 Task: Create a rule when a due date not in this week.
Action: Mouse moved to (1167, 168)
Screenshot: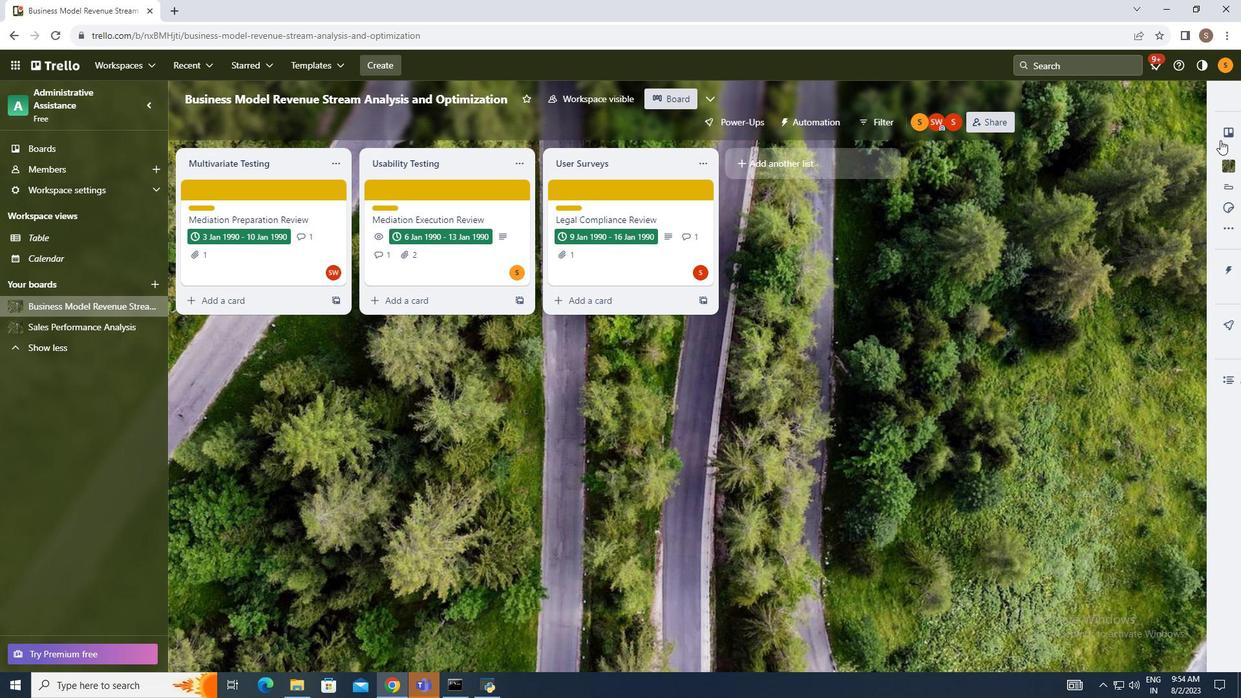 
Action: Mouse pressed left at (1167, 168)
Screenshot: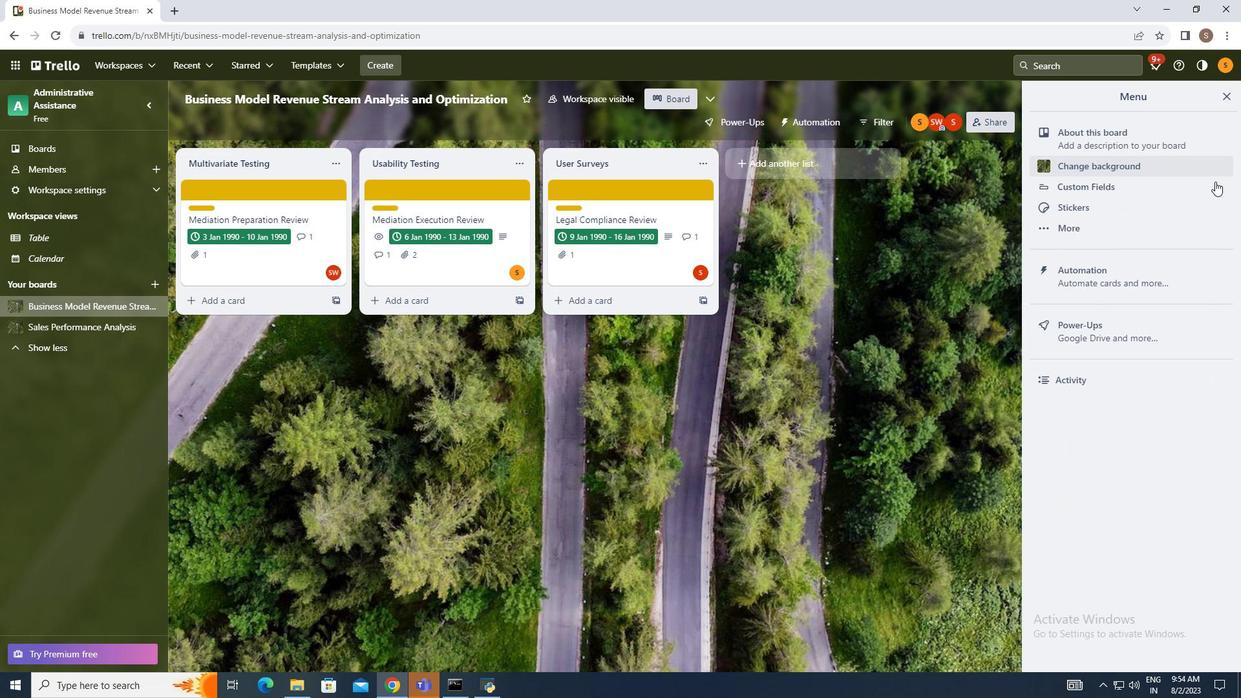 
Action: Mouse moved to (1092, 316)
Screenshot: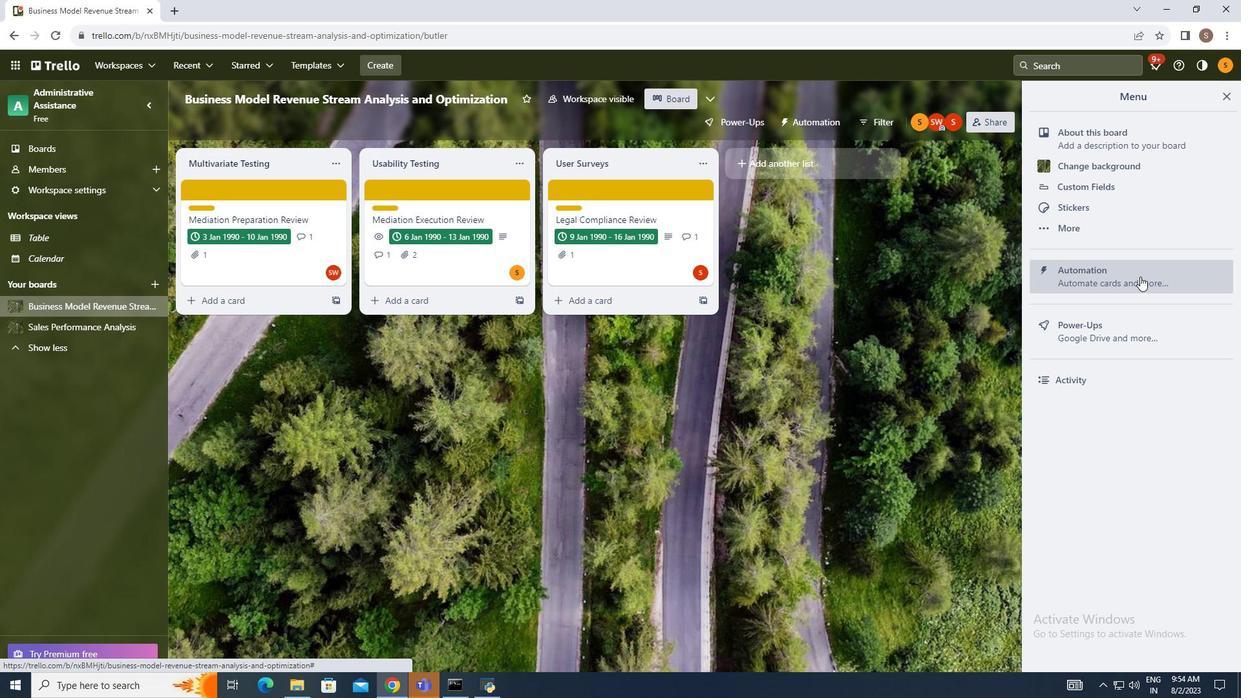 
Action: Mouse pressed left at (1092, 316)
Screenshot: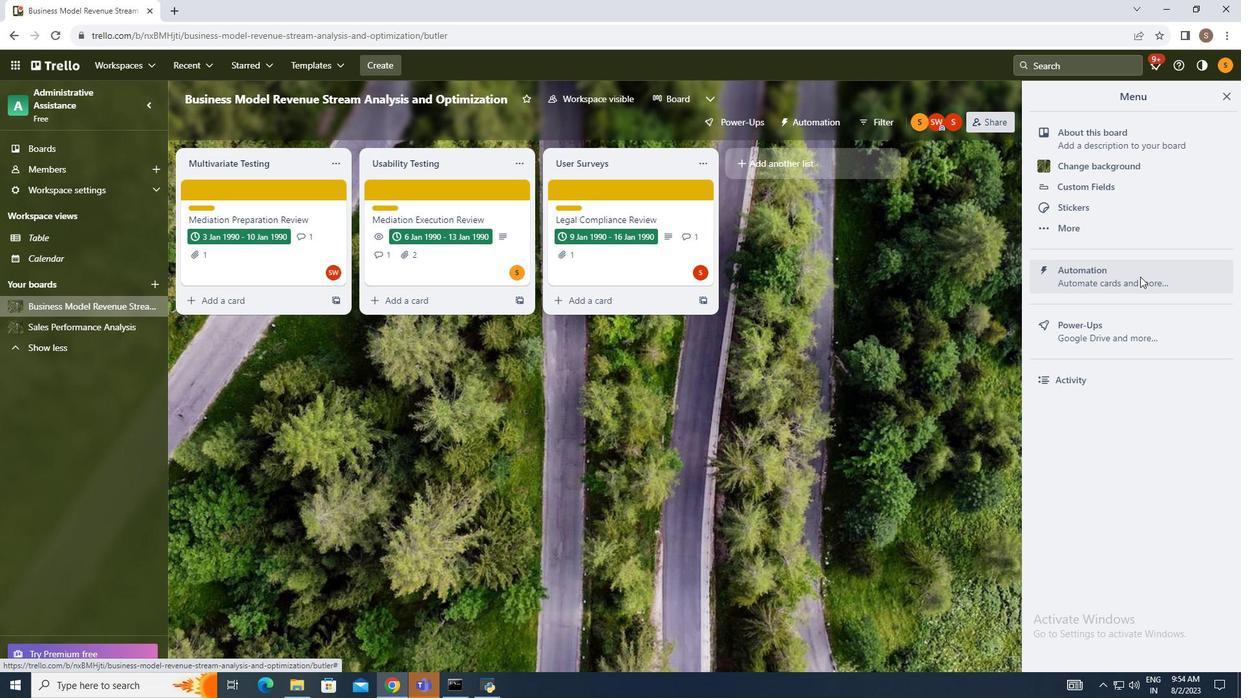 
Action: Mouse moved to (228, 282)
Screenshot: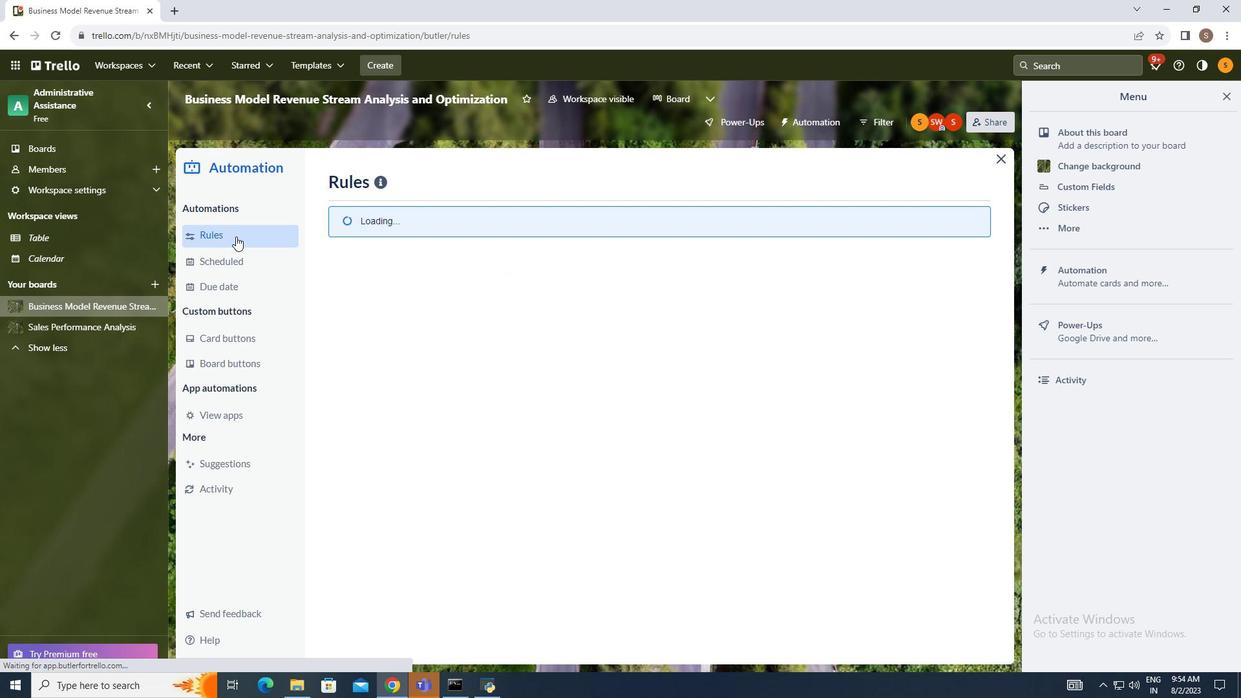 
Action: Mouse pressed left at (228, 282)
Screenshot: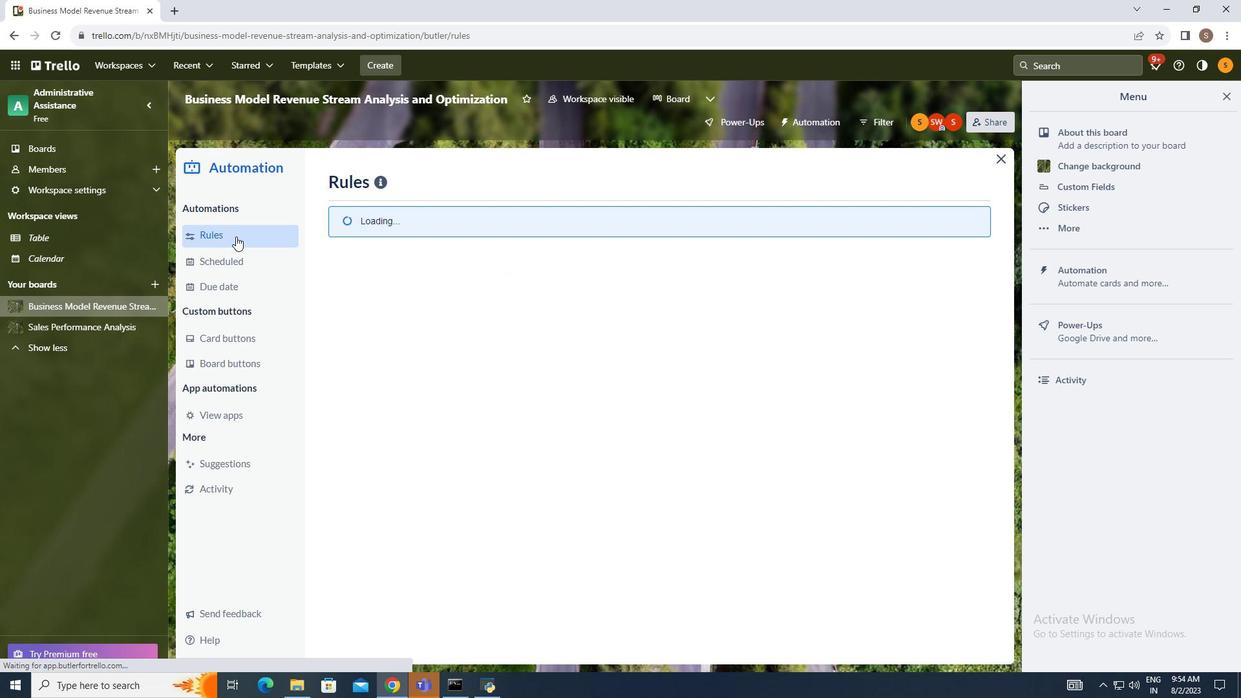 
Action: Mouse moved to (837, 228)
Screenshot: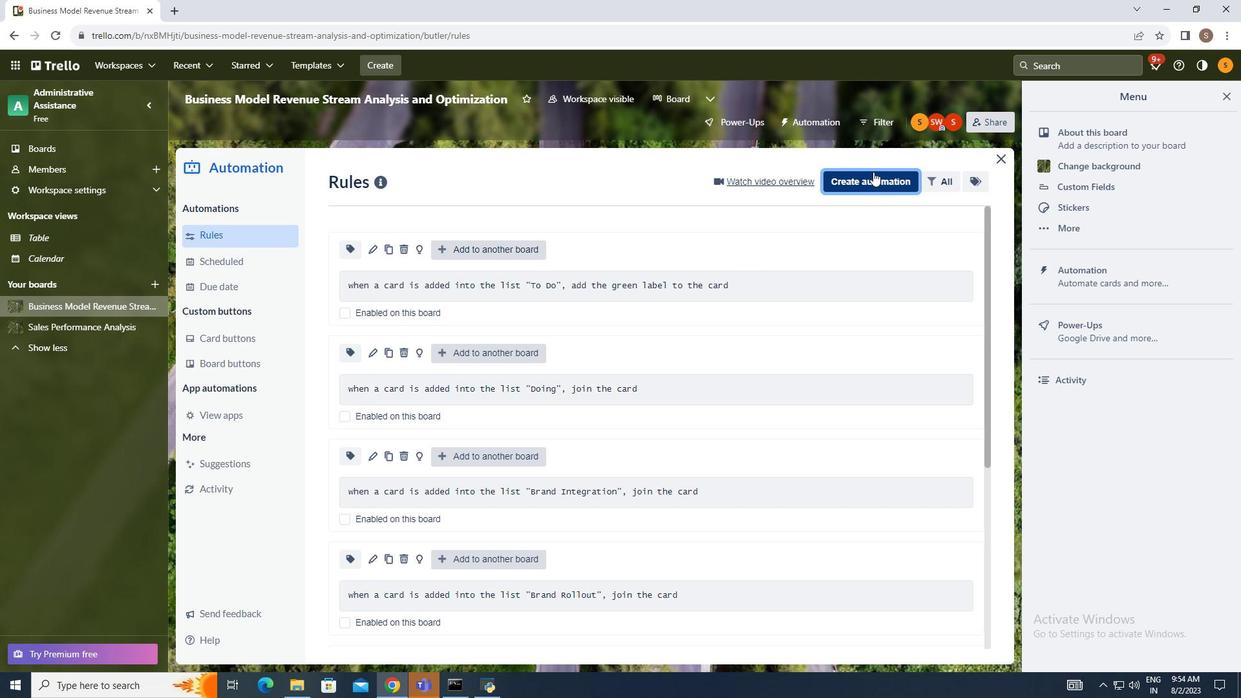 
Action: Mouse pressed left at (837, 228)
Screenshot: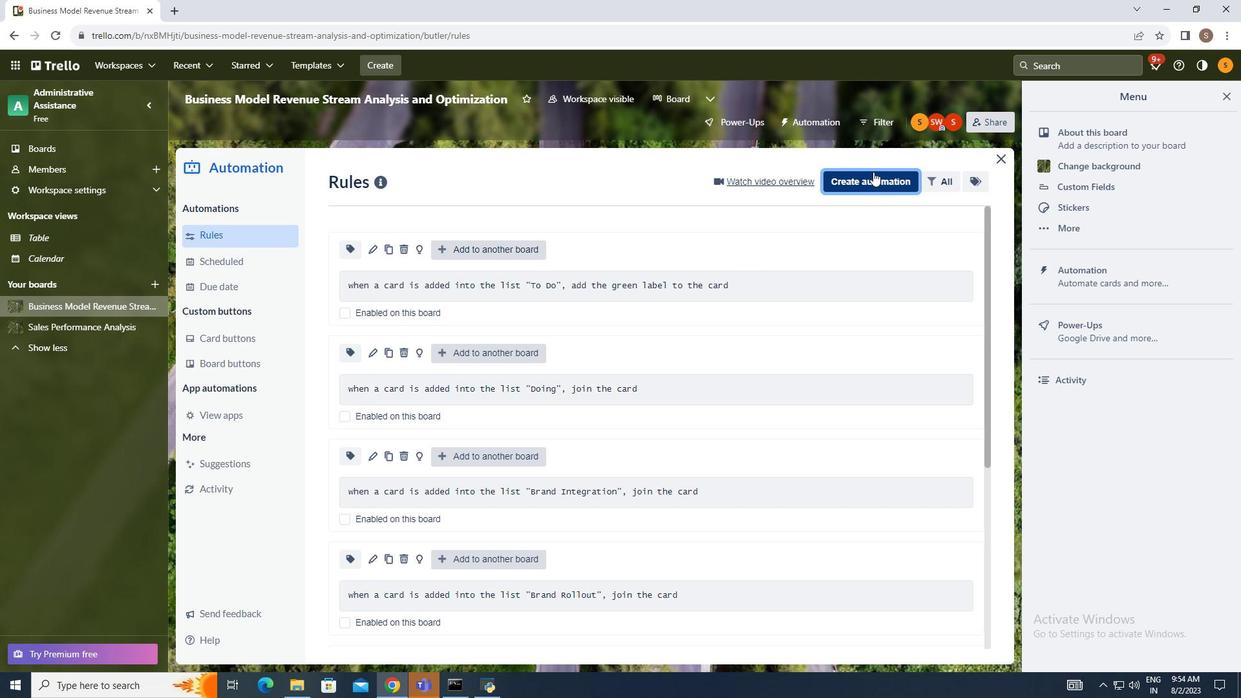 
Action: Mouse moved to (637, 338)
Screenshot: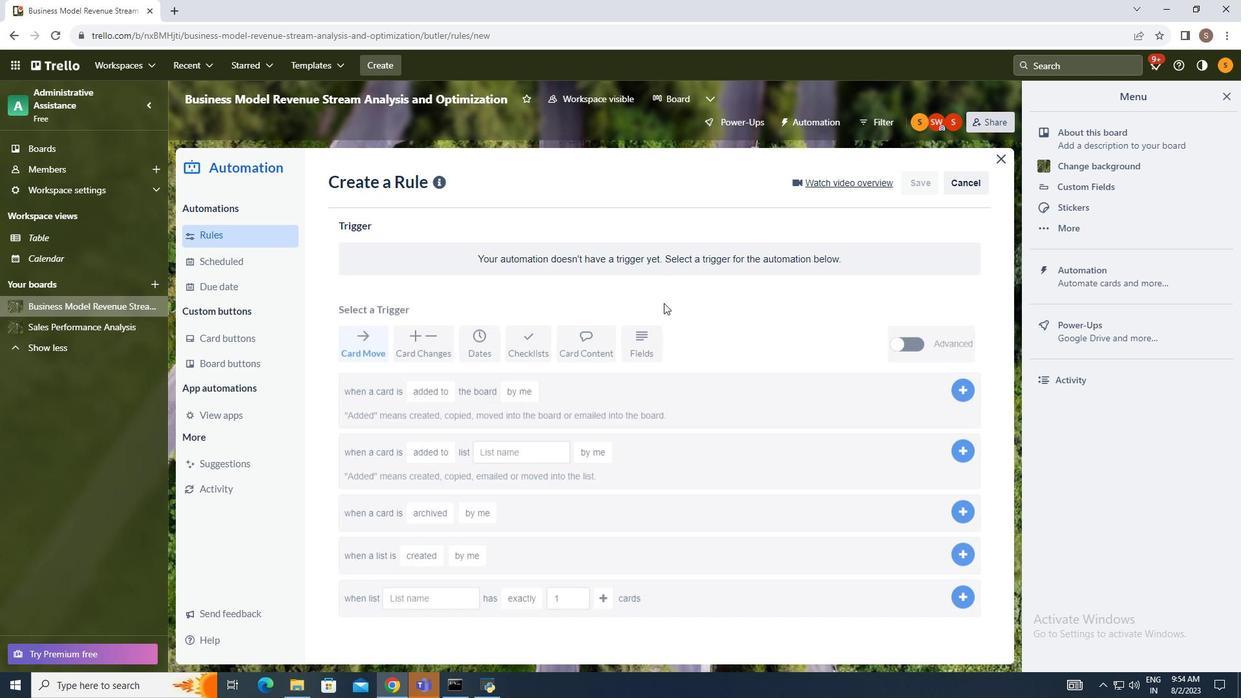 
Action: Mouse pressed left at (637, 338)
Screenshot: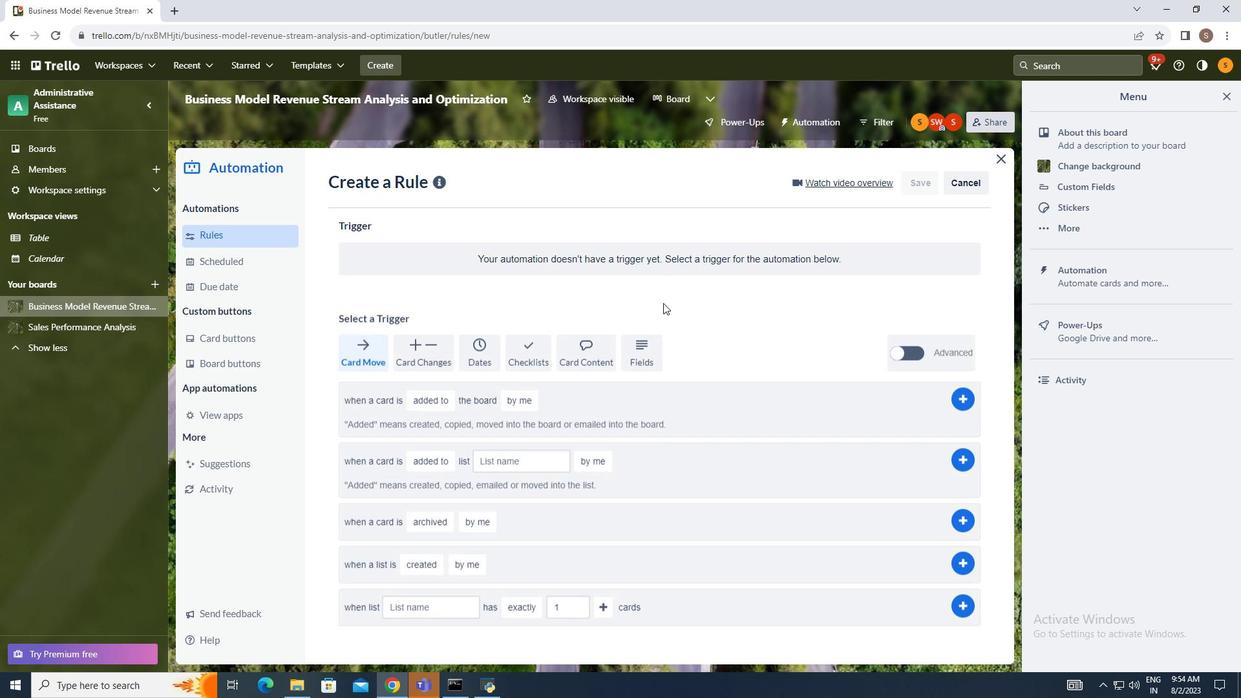 
Action: Mouse moved to (505, 377)
Screenshot: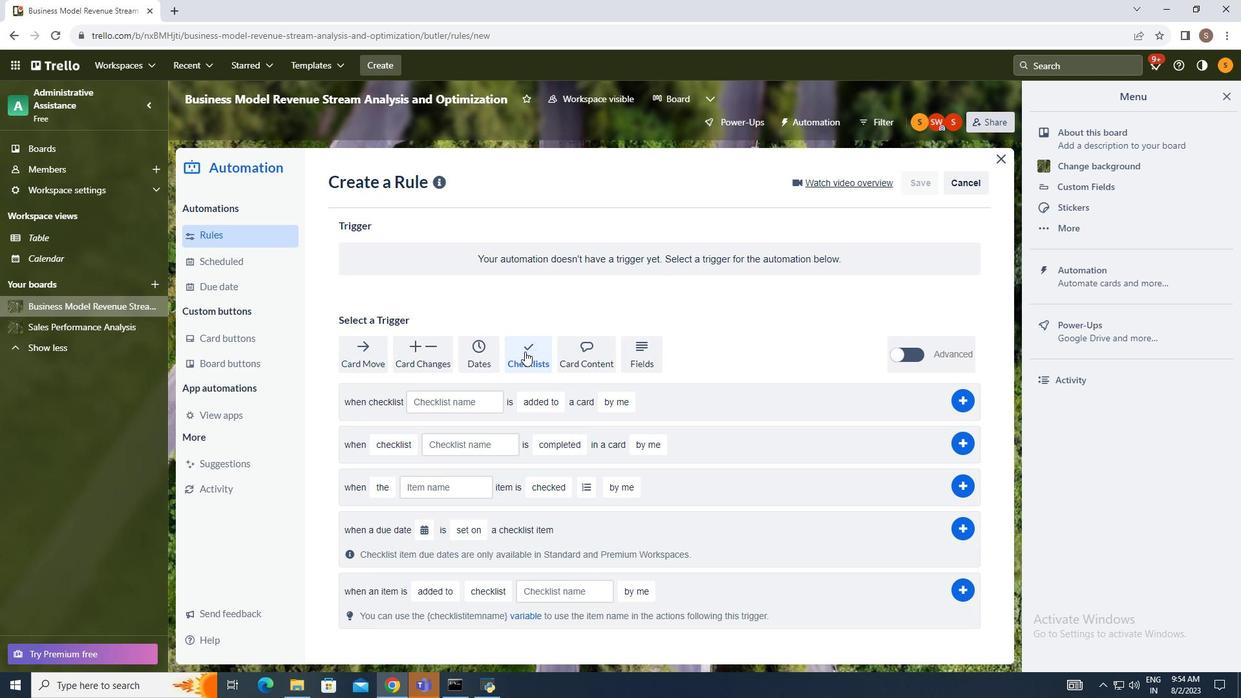 
Action: Mouse pressed left at (505, 377)
Screenshot: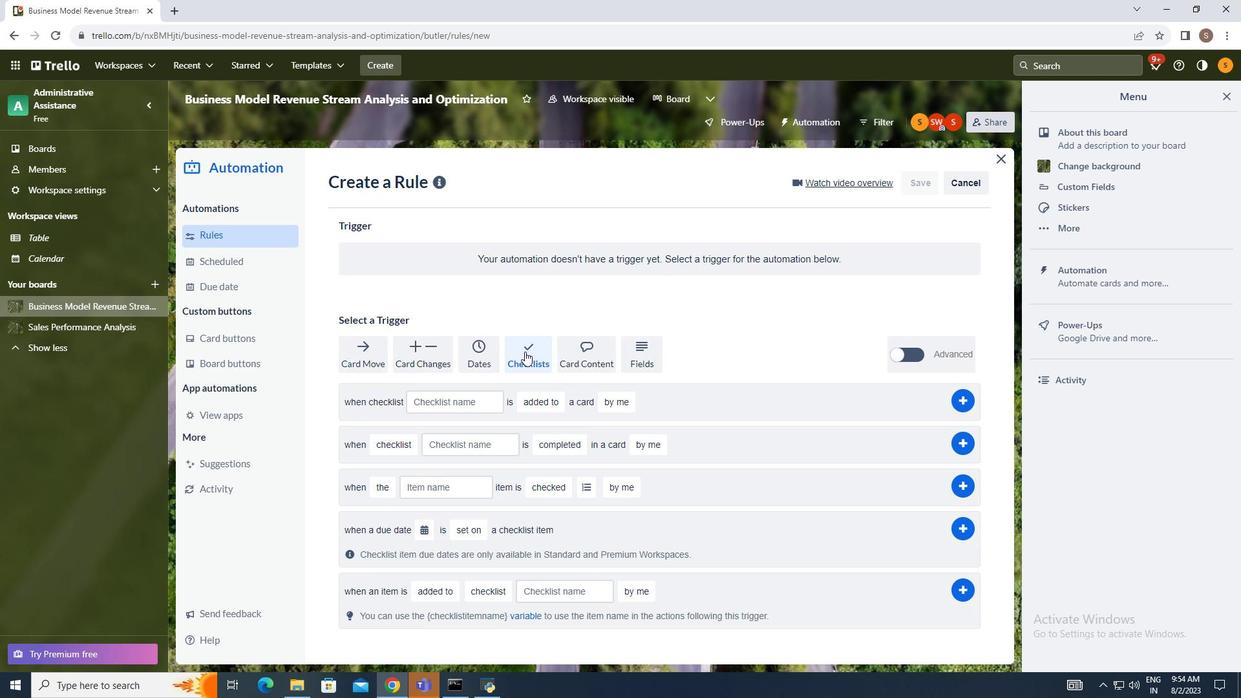 
Action: Mouse moved to (404, 530)
Screenshot: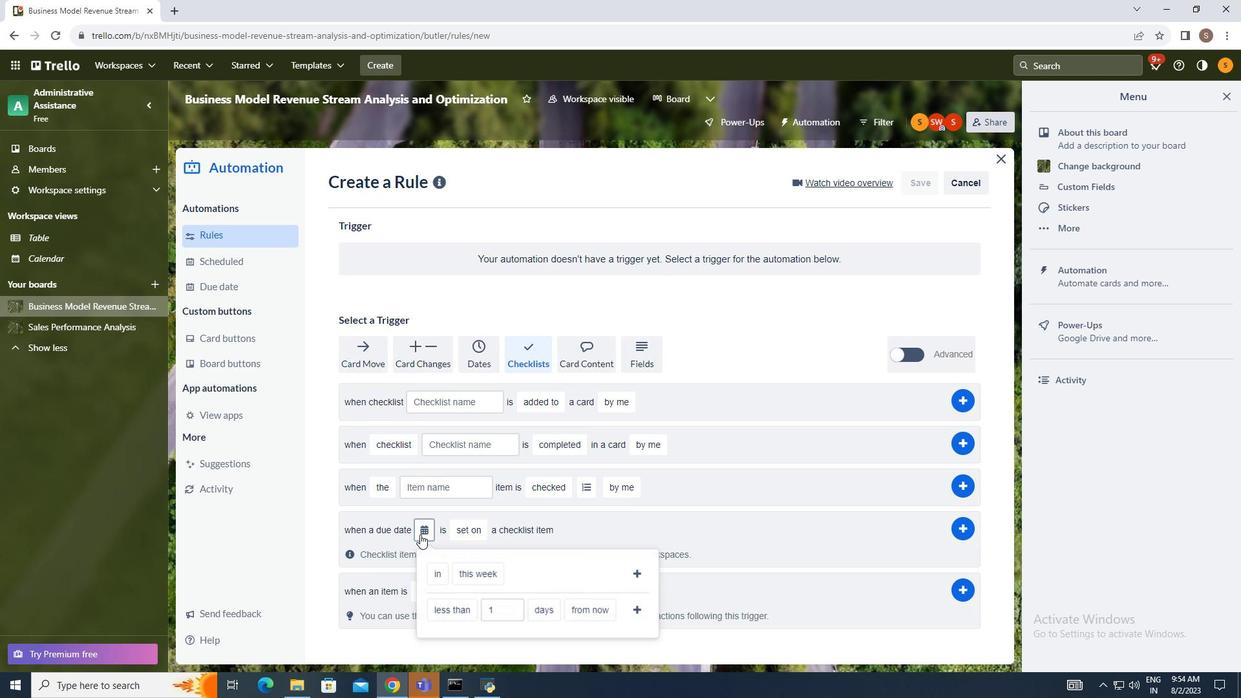 
Action: Mouse pressed left at (404, 530)
Screenshot: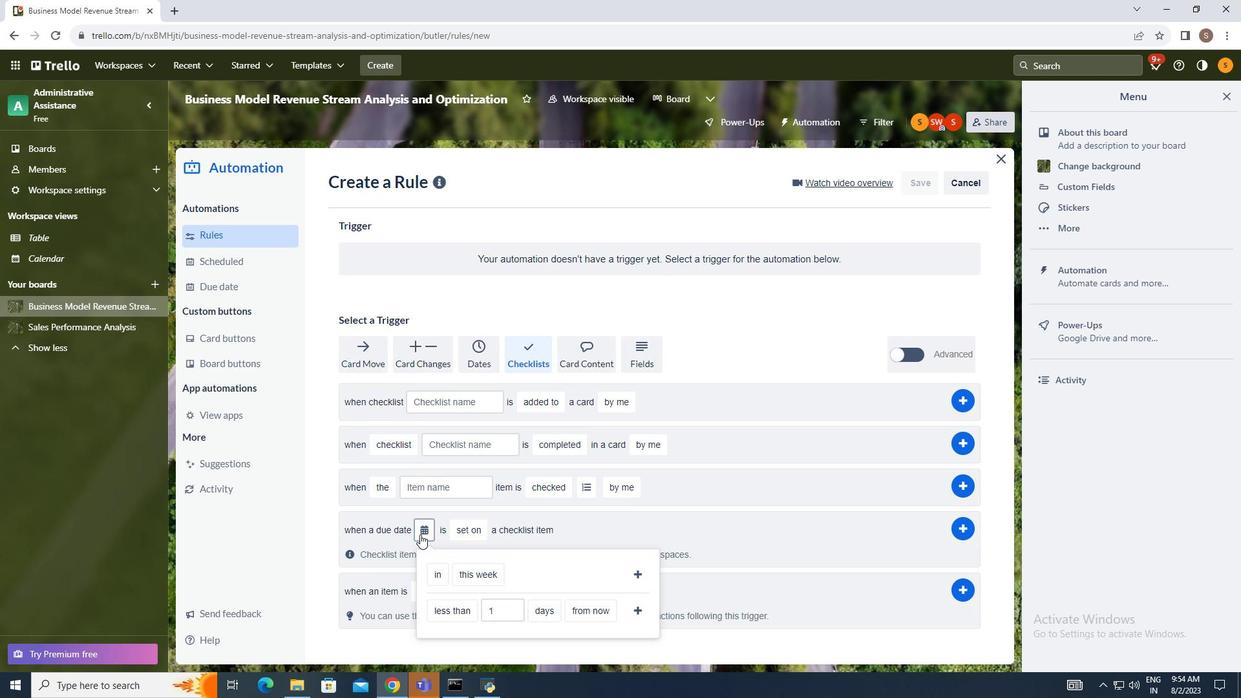 
Action: Mouse moved to (415, 560)
Screenshot: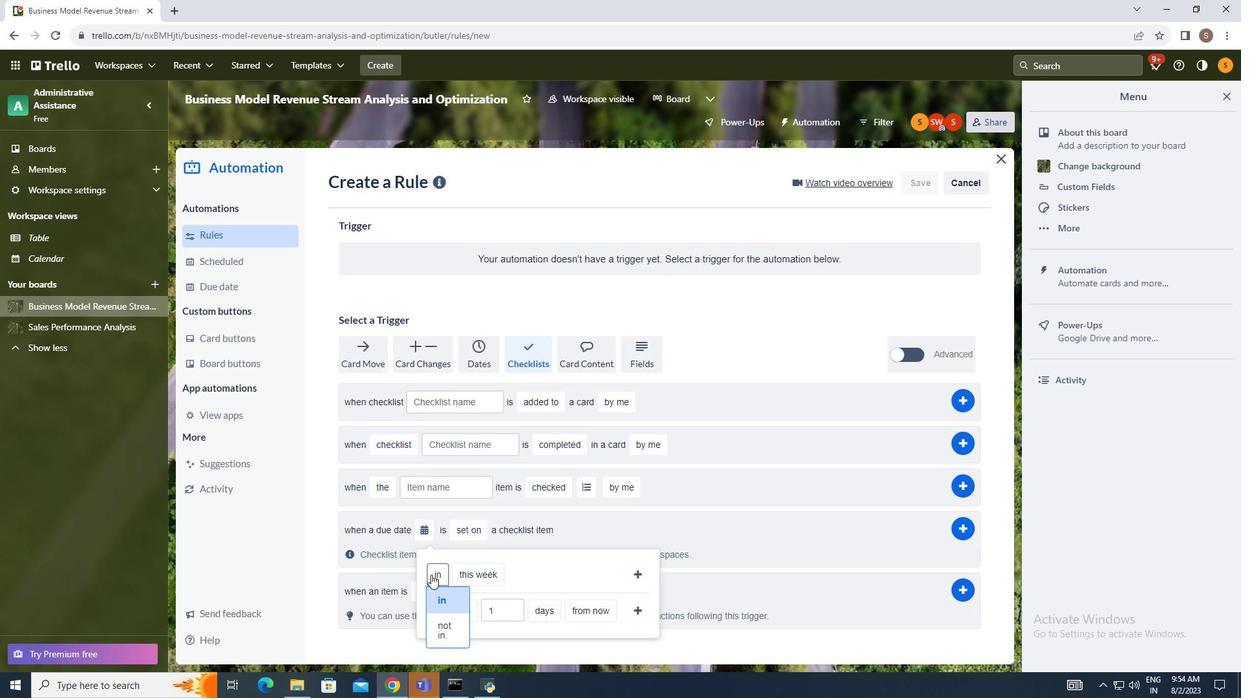 
Action: Mouse pressed left at (415, 560)
Screenshot: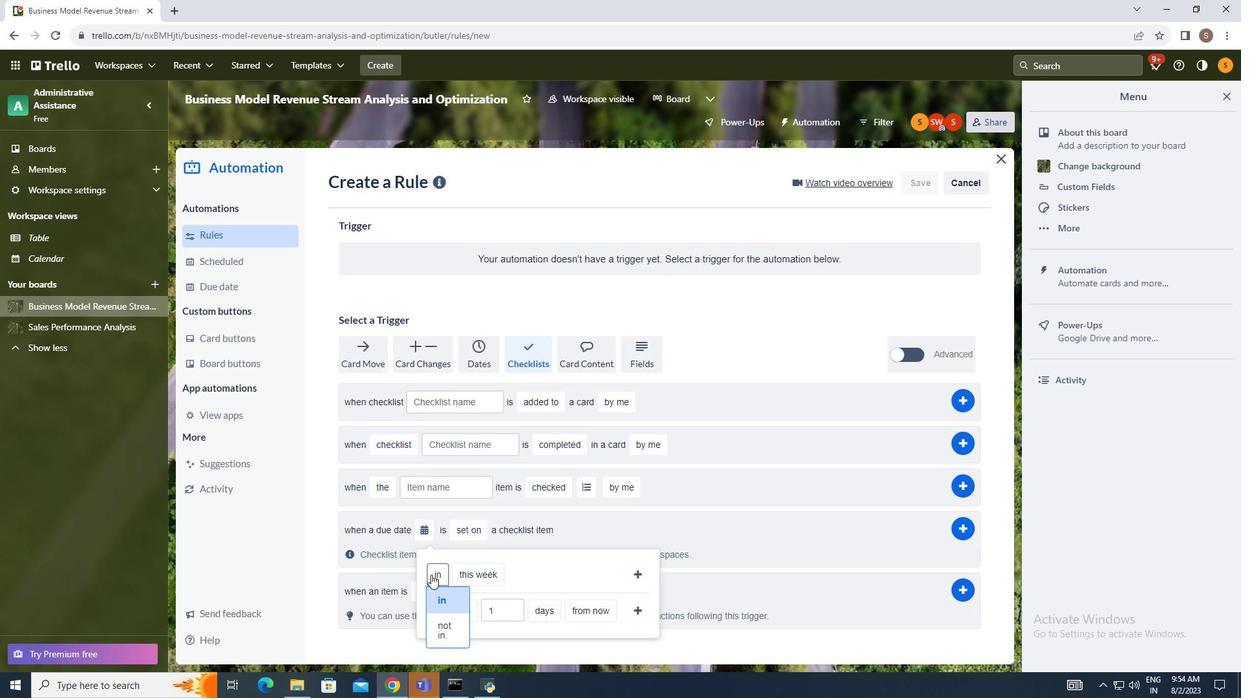 
Action: Mouse moved to (422, 612)
Screenshot: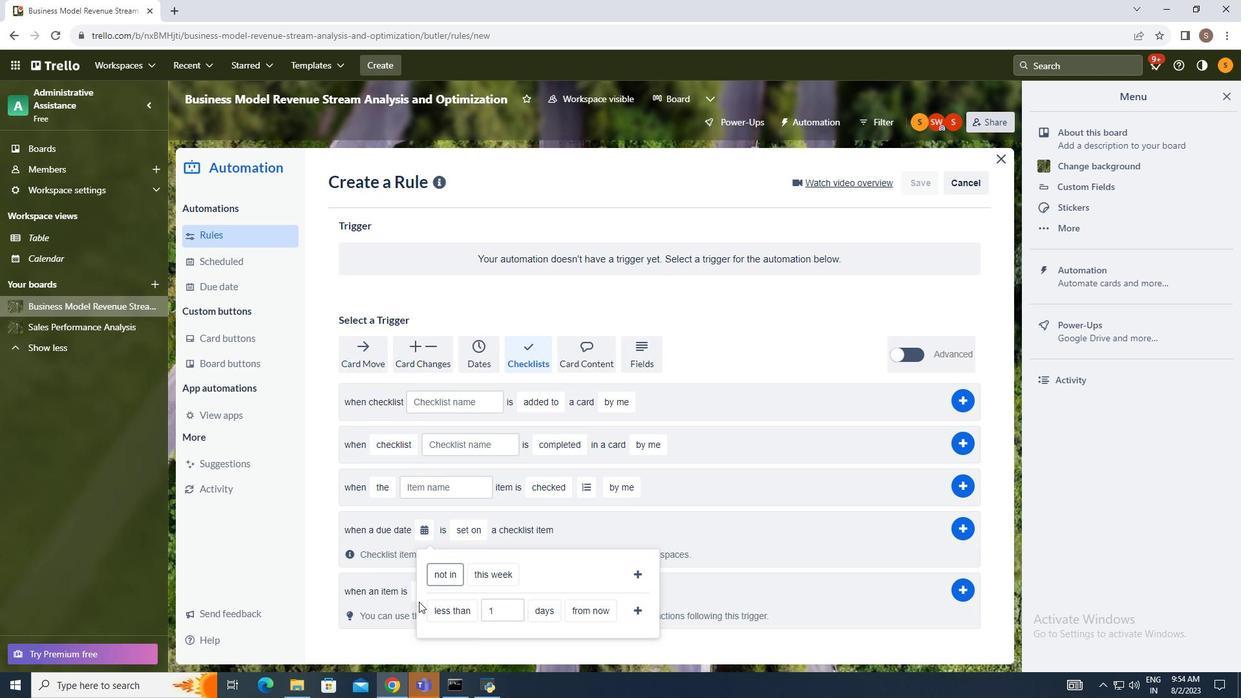 
Action: Mouse pressed left at (422, 612)
Screenshot: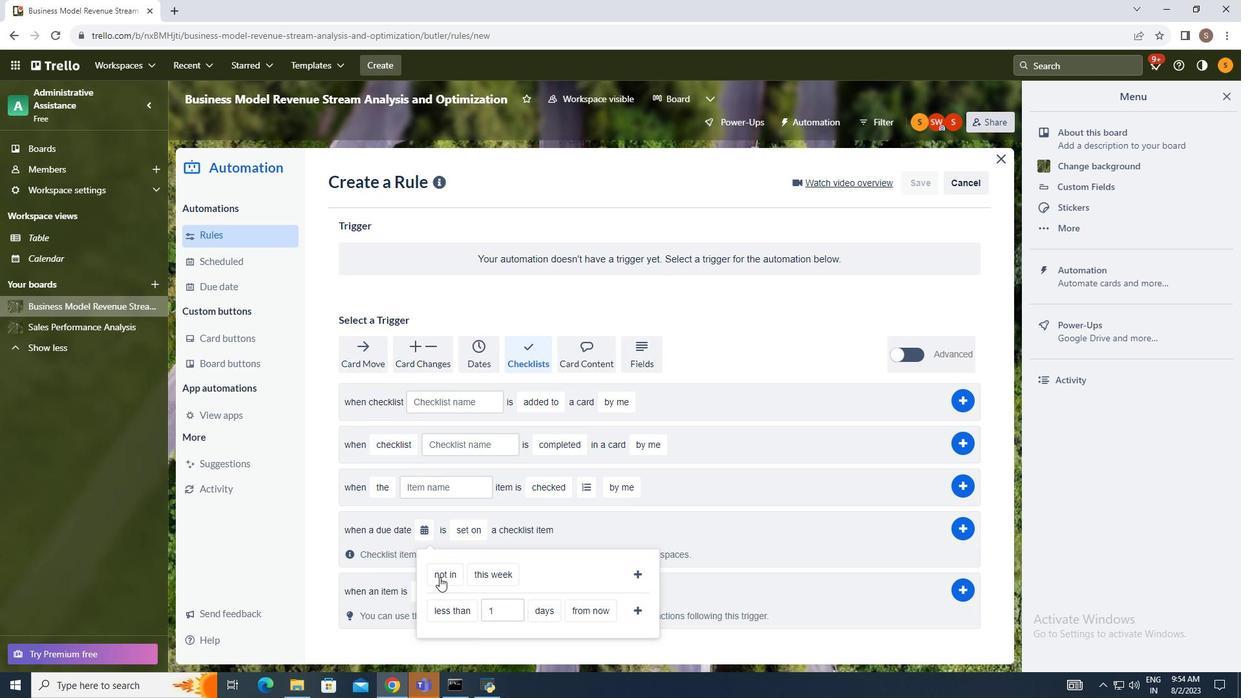 
Action: Mouse moved to (459, 561)
Screenshot: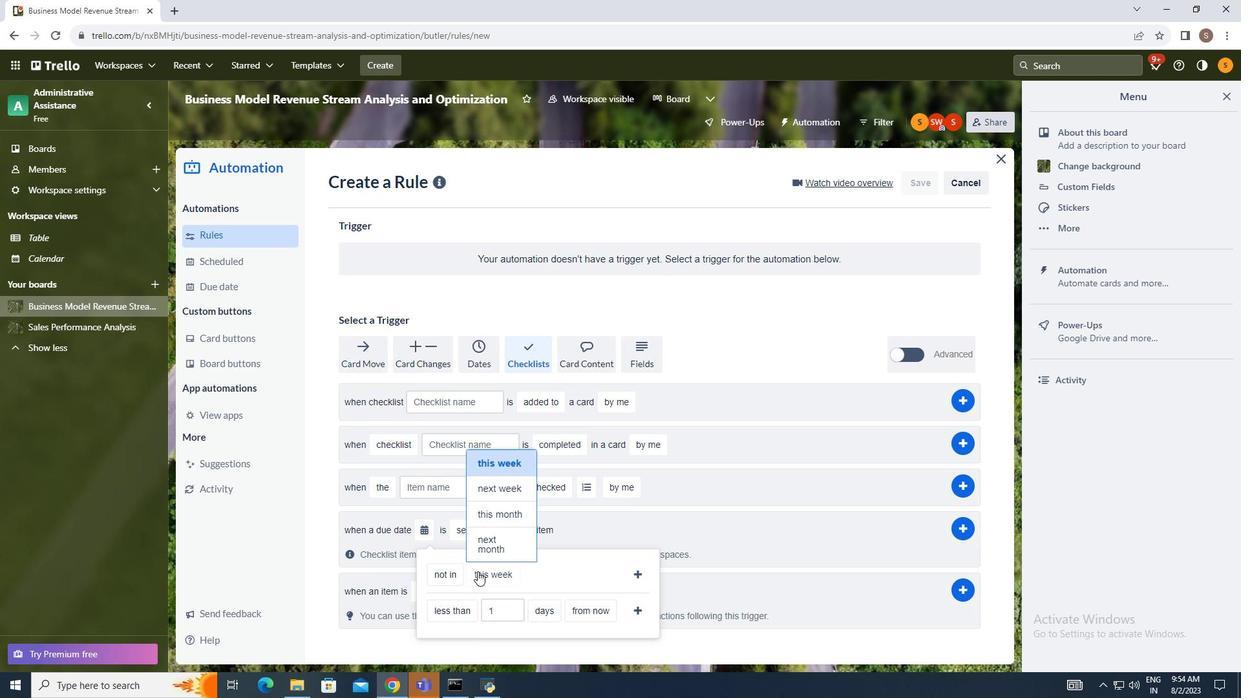 
Action: Mouse pressed left at (459, 561)
Screenshot: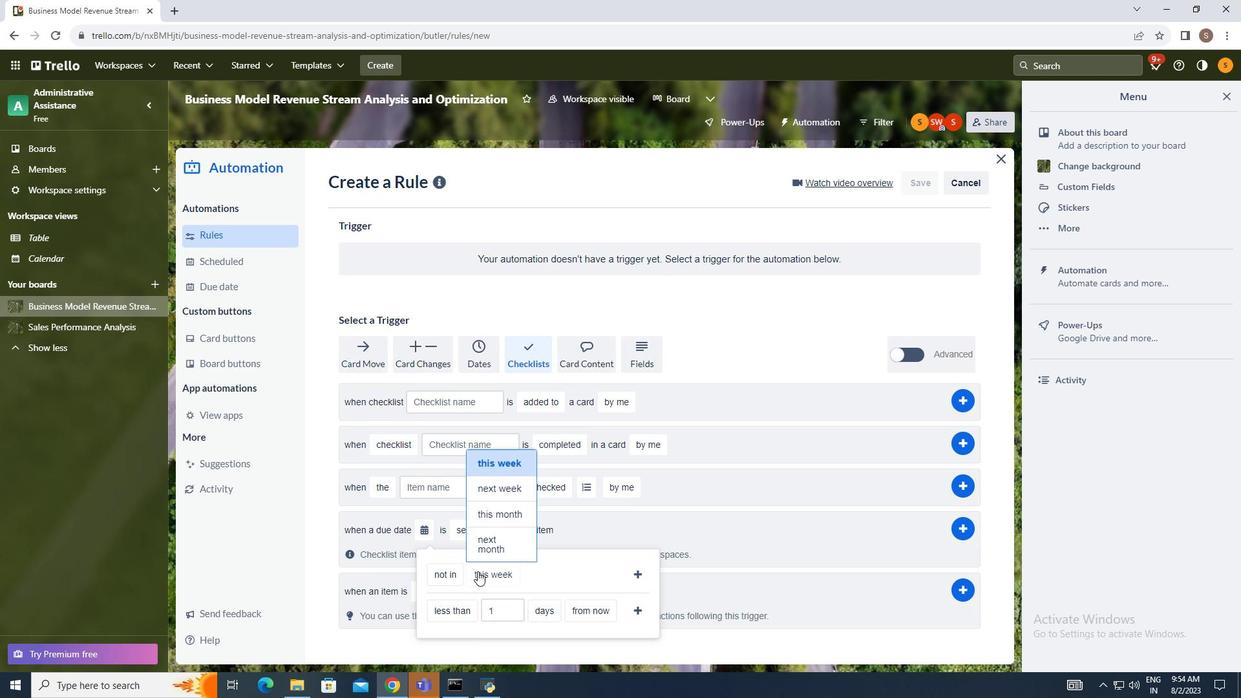 
Action: Mouse moved to (481, 469)
Screenshot: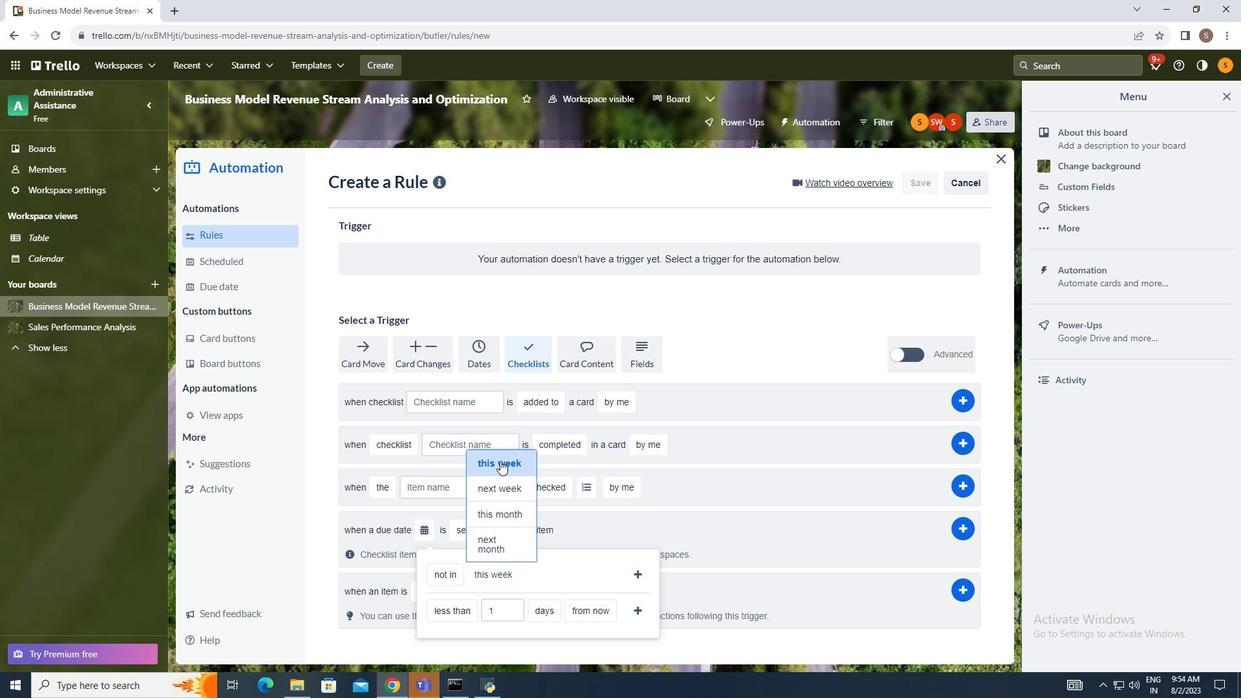 
Action: Mouse pressed left at (481, 469)
Screenshot: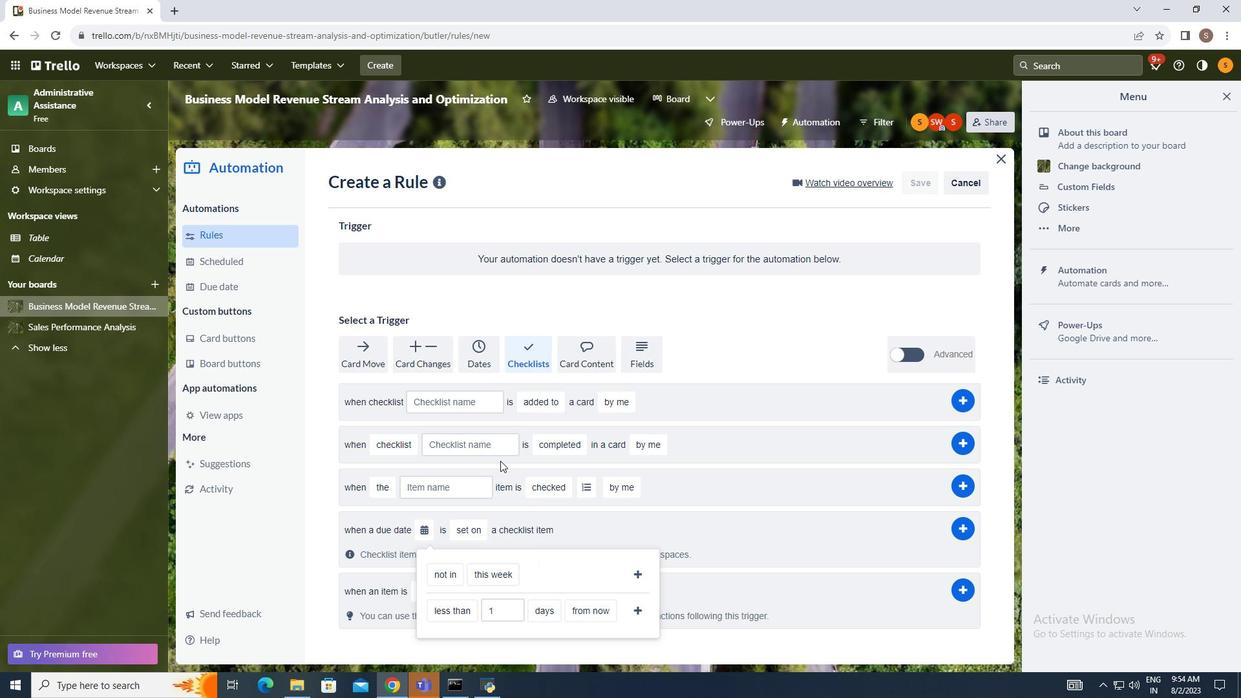 
Action: Mouse moved to (611, 561)
Screenshot: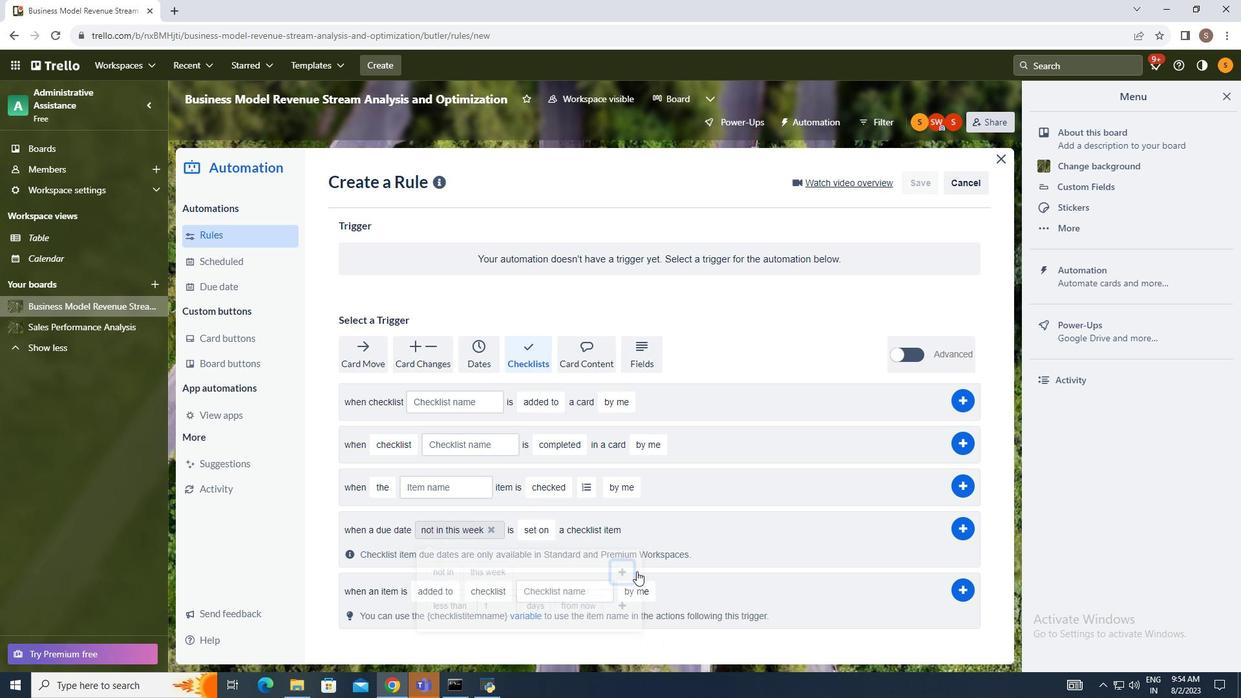 
Action: Mouse pressed left at (611, 561)
Screenshot: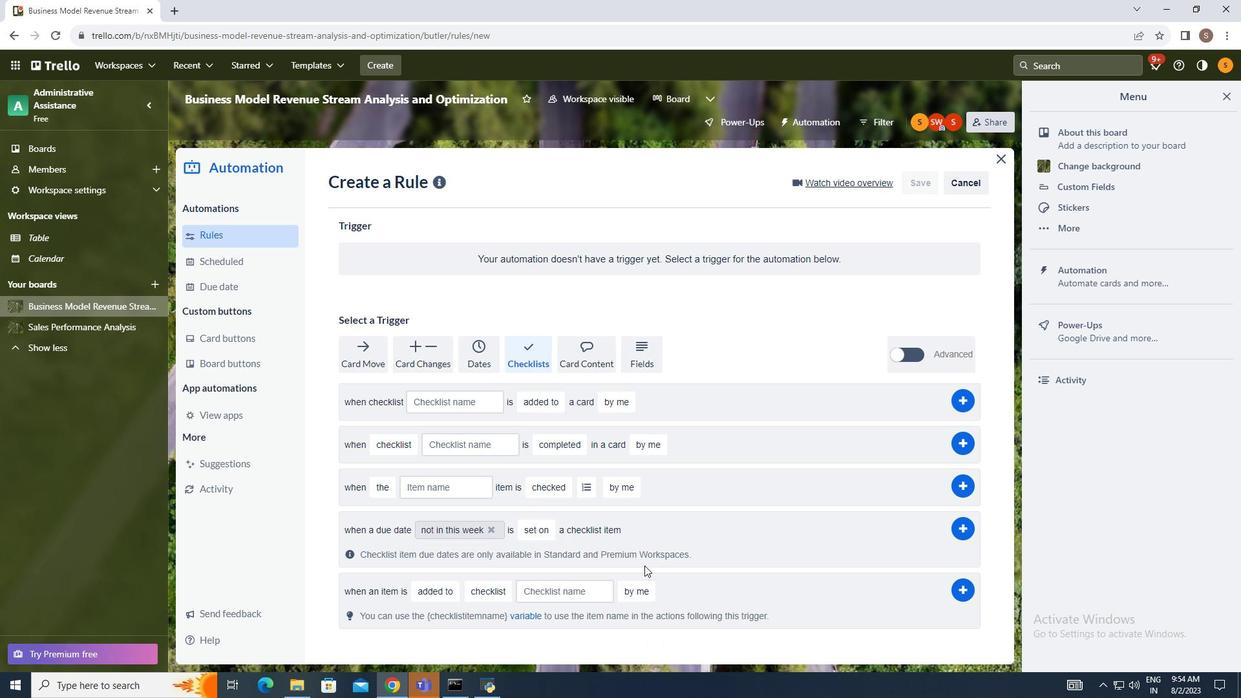 
Action: Mouse moved to (920, 526)
Screenshot: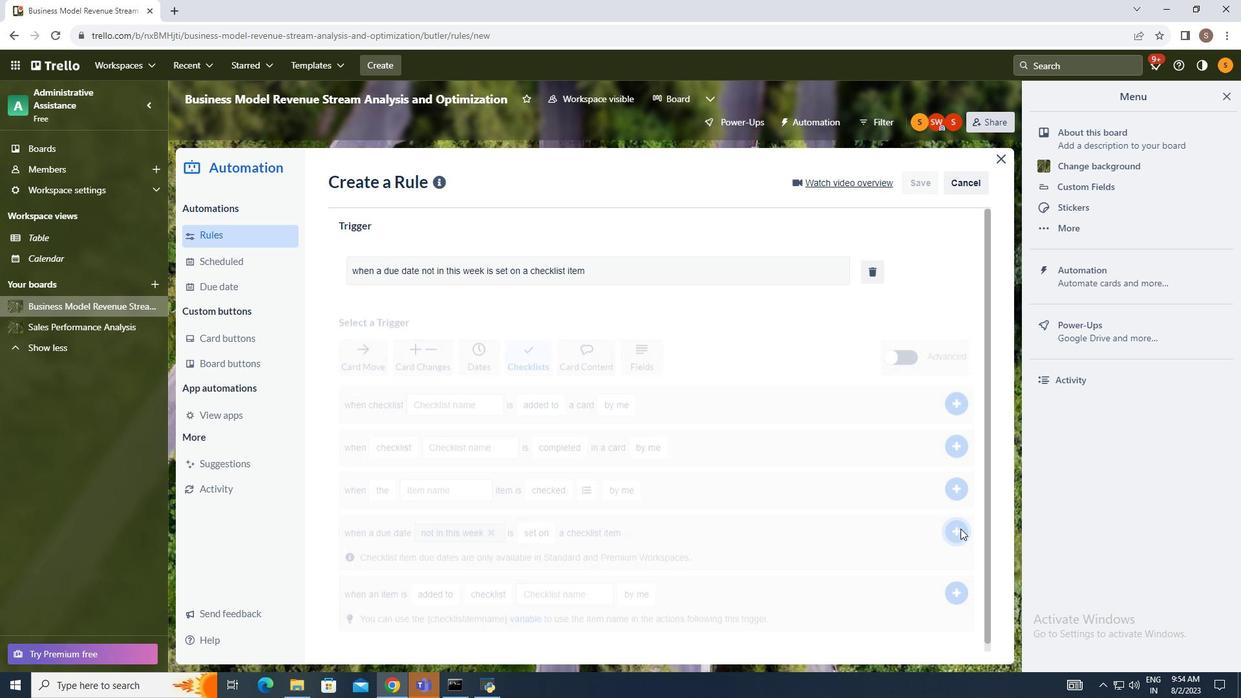 
Action: Mouse pressed left at (920, 526)
Screenshot: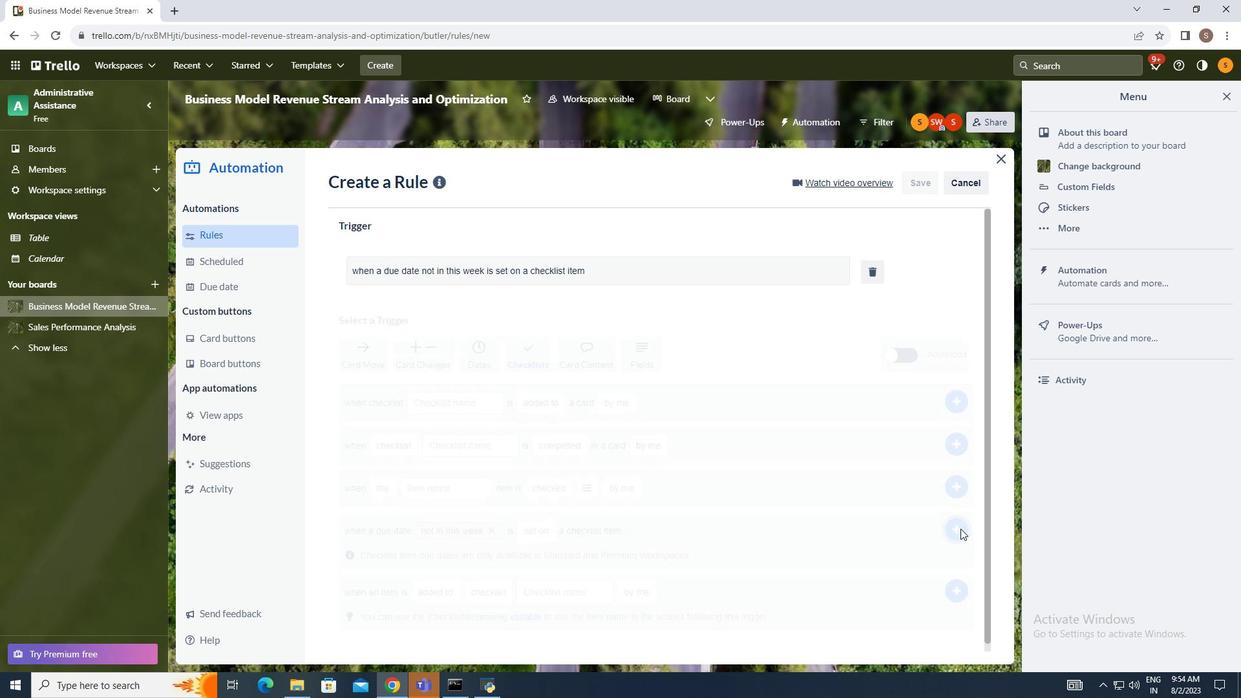
Action: Mouse moved to (919, 524)
Screenshot: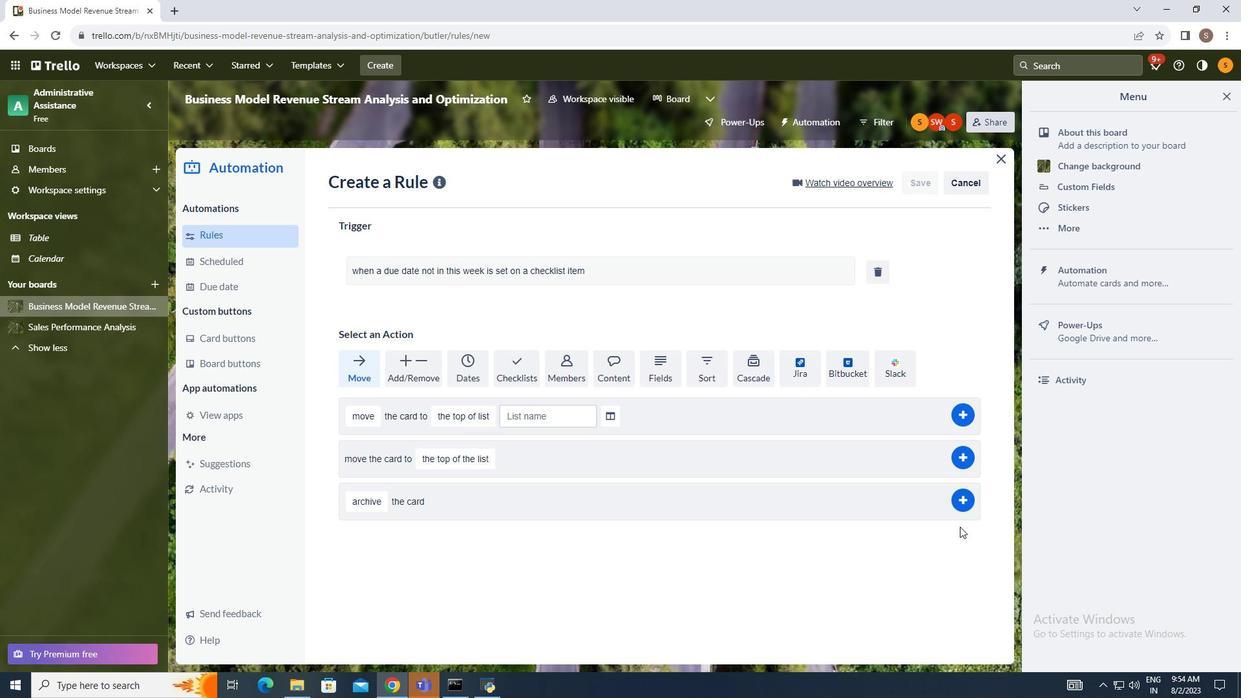 
